 Task: Undo the text. Text: Sort all the text by end of the day.
Action: Mouse moved to (457, 338)
Screenshot: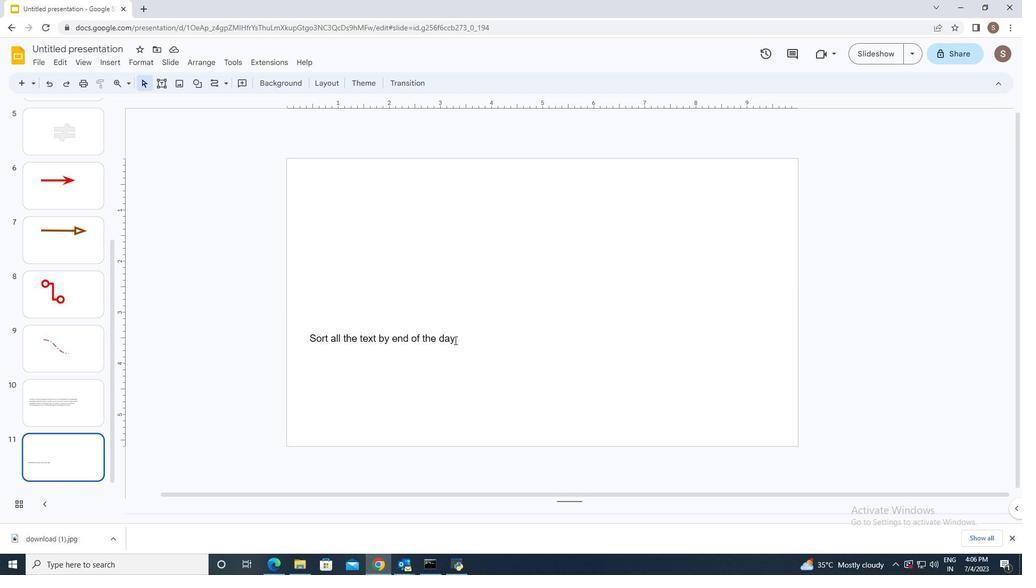 
Action: Mouse pressed left at (457, 338)
Screenshot: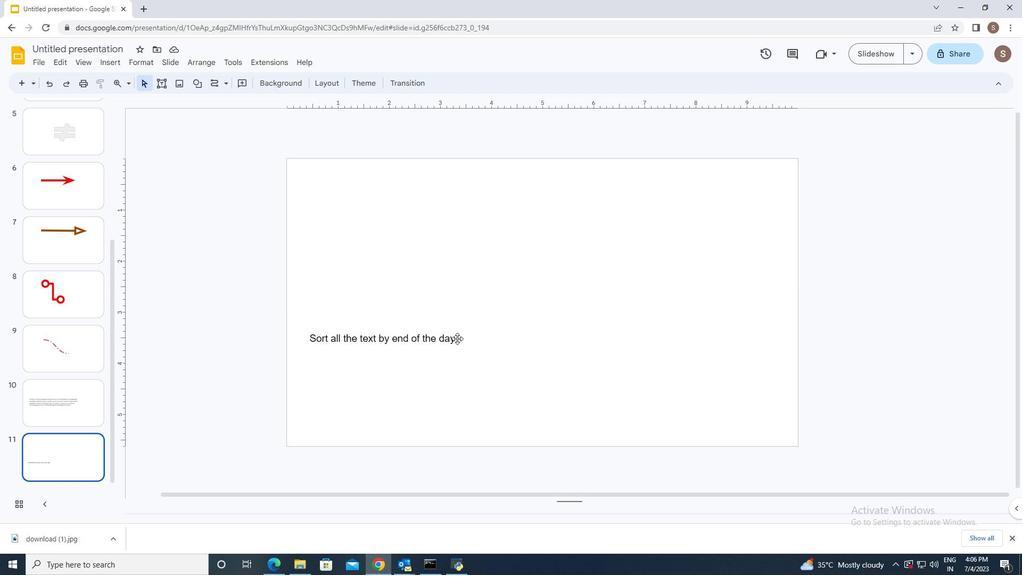 
Action: Mouse moved to (54, 84)
Screenshot: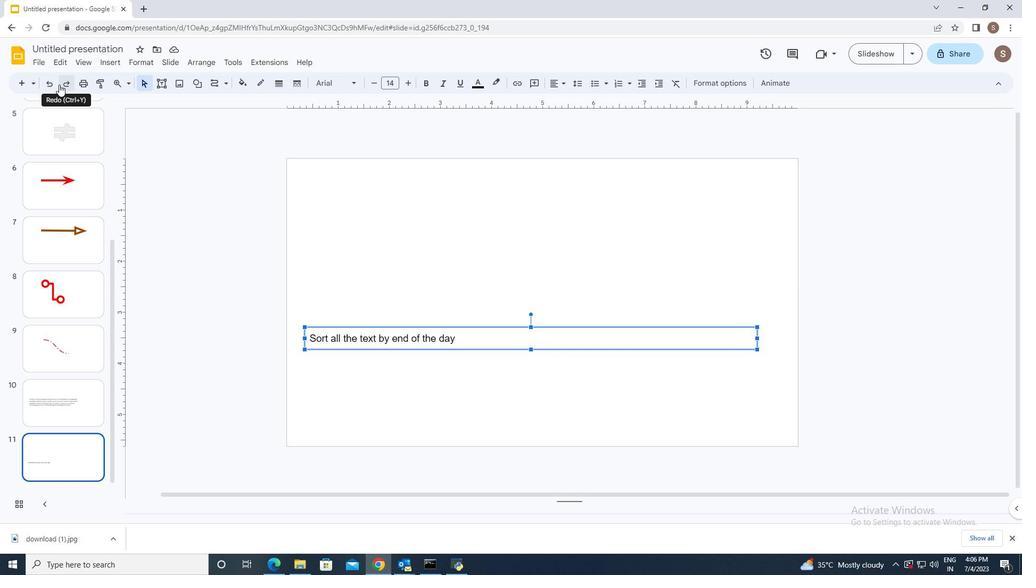 
Action: Mouse pressed left at (54, 84)
Screenshot: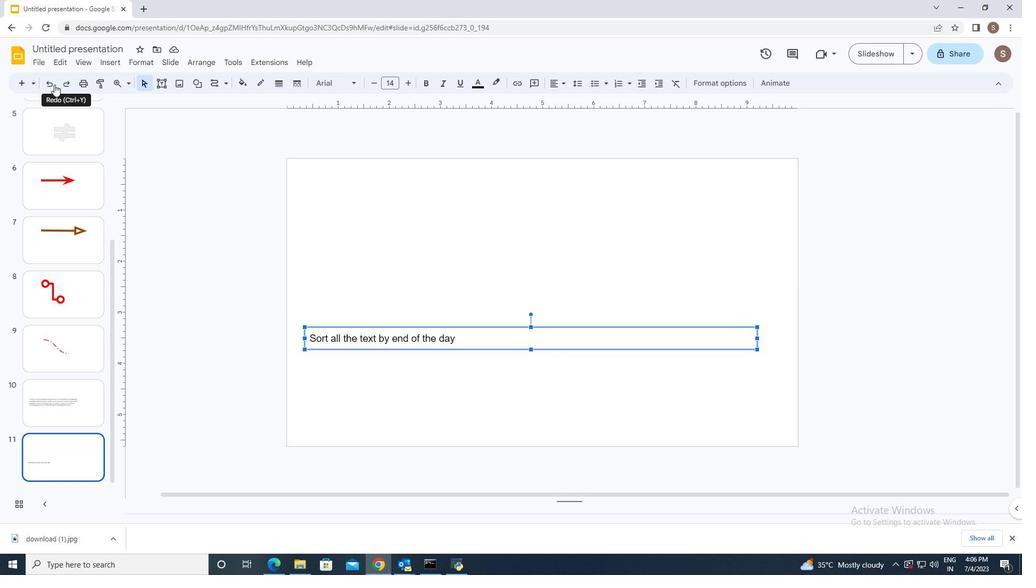 
Action: Mouse moved to (331, 305)
Screenshot: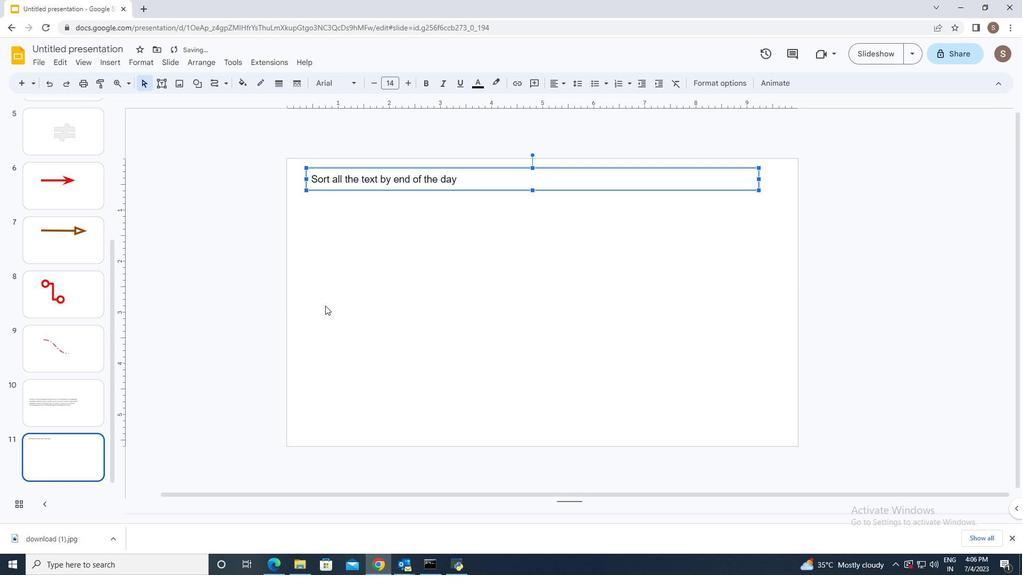 
Action: Mouse pressed left at (331, 305)
Screenshot: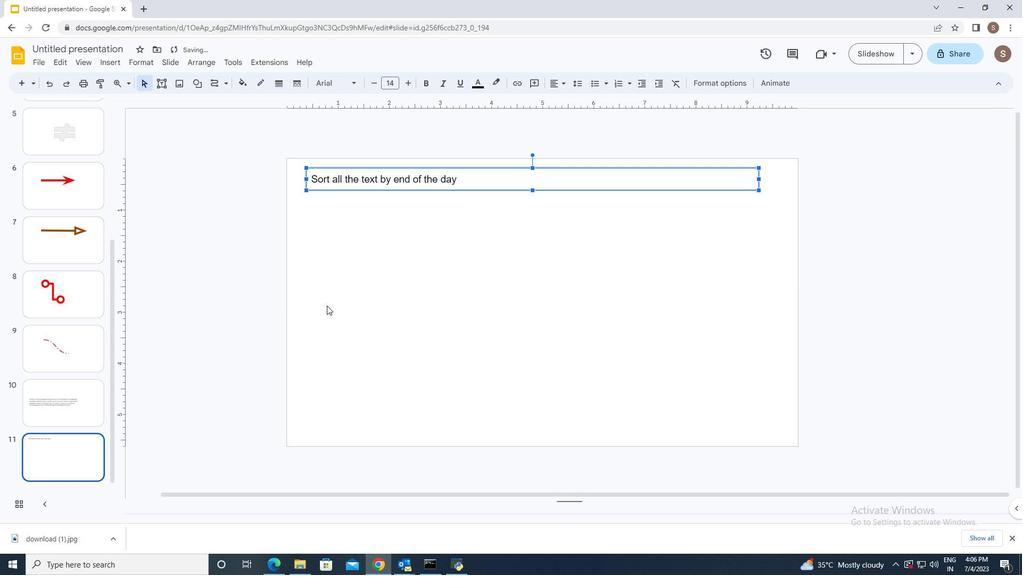 
